 Task: In the  document Nativeamericanheritageplan.odt Insert the command  'Suggesting 'Email the file to   'softage.6@softage.net', with message attached Important: I've emailed you crucial details. Please make sure to go through it thoroughly. and file type: Microsoft Word
Action: Mouse moved to (327, 401)
Screenshot: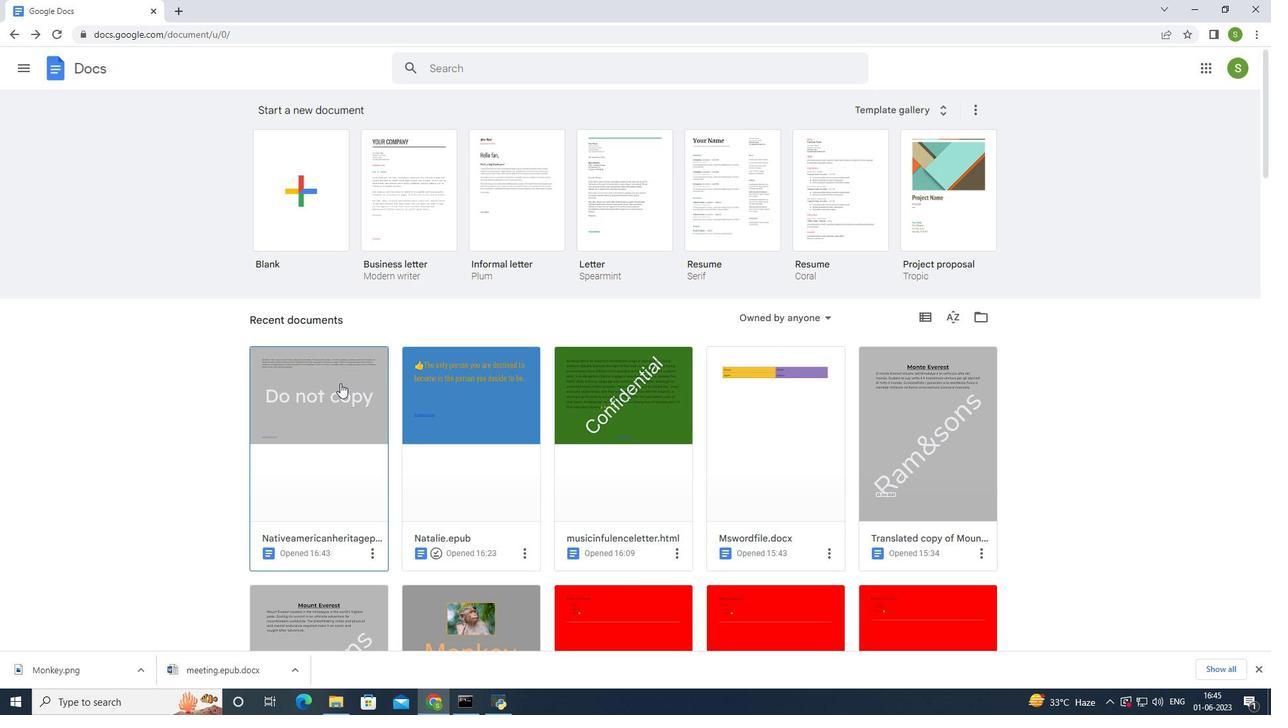 
Action: Mouse pressed left at (327, 401)
Screenshot: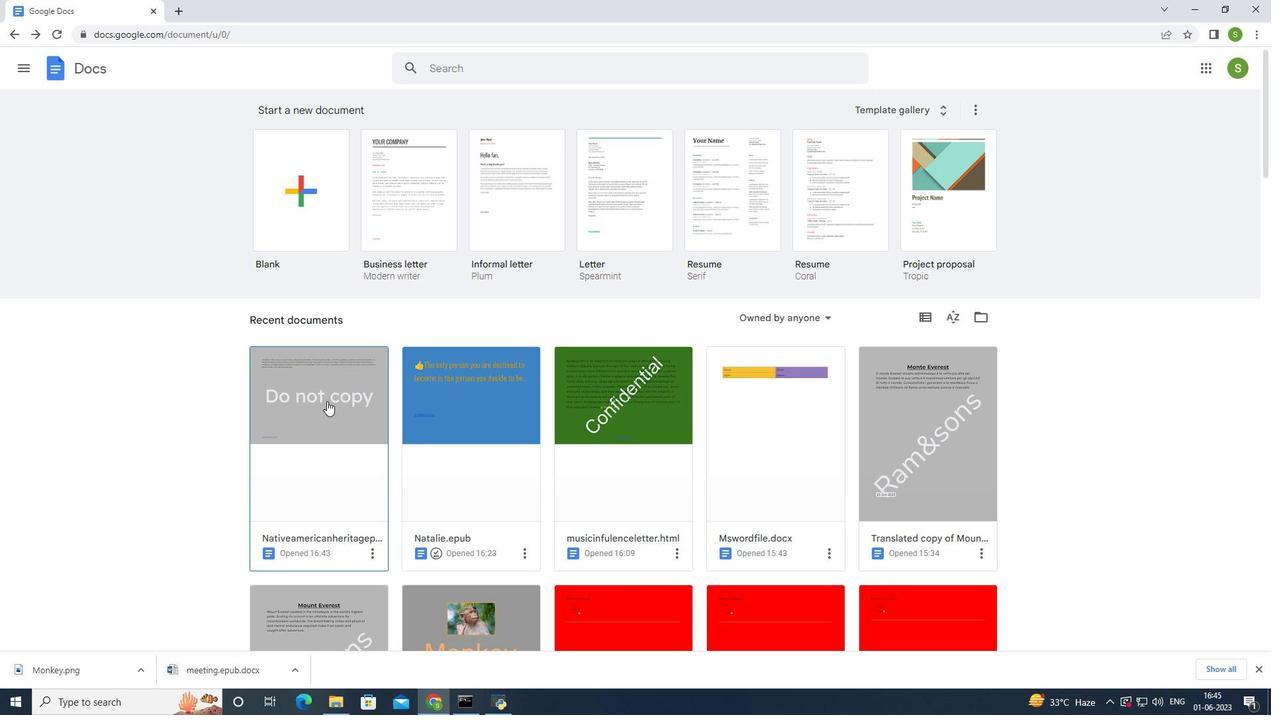 
Action: Mouse moved to (1187, 109)
Screenshot: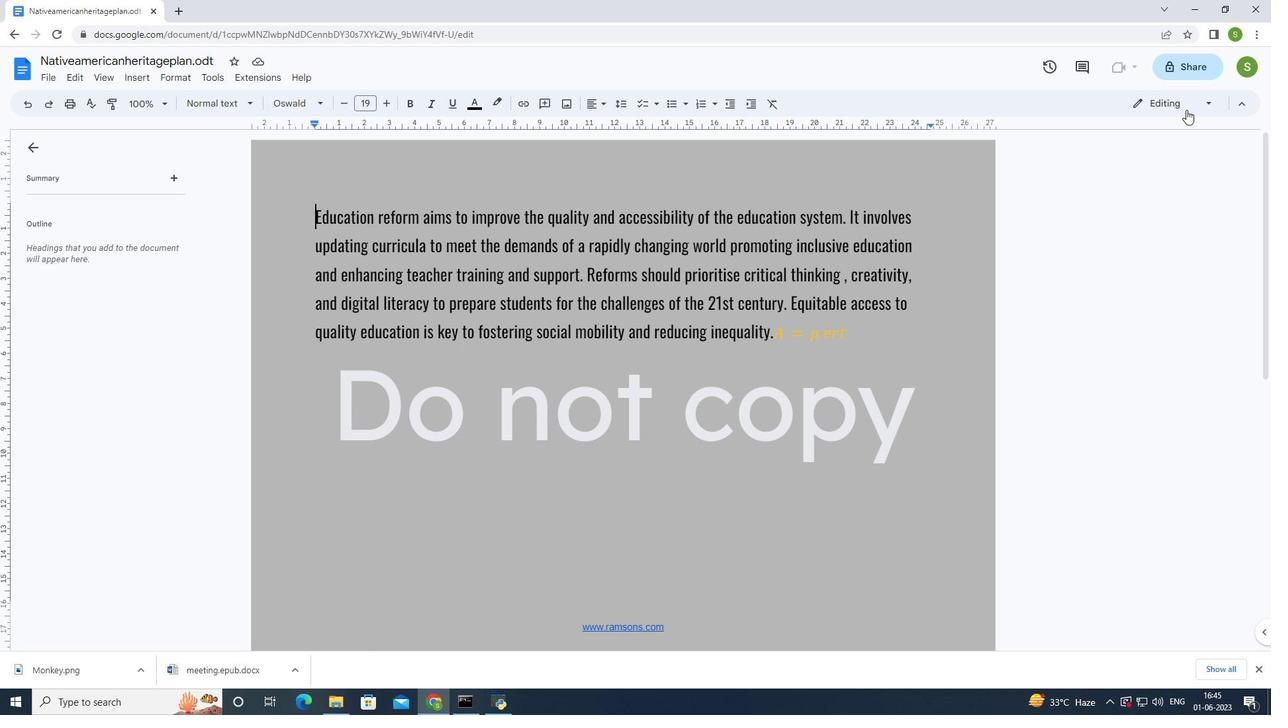 
Action: Mouse pressed left at (1187, 109)
Screenshot: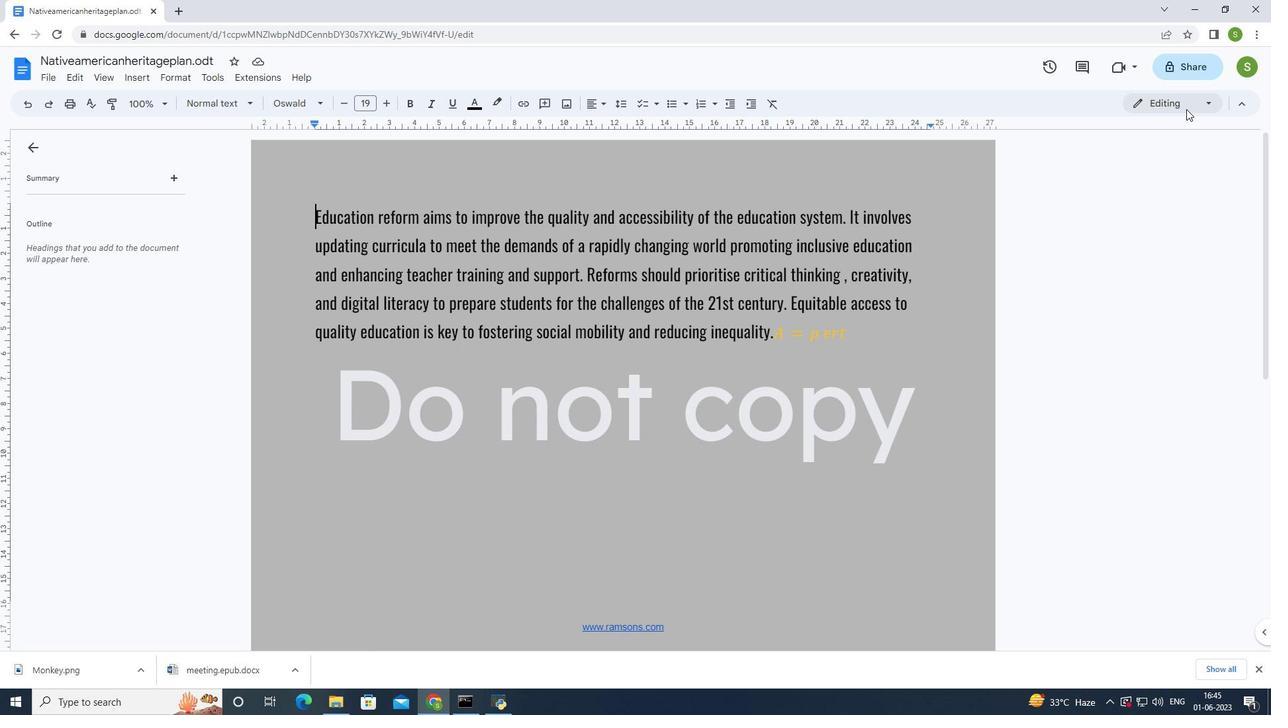 
Action: Mouse moved to (1171, 169)
Screenshot: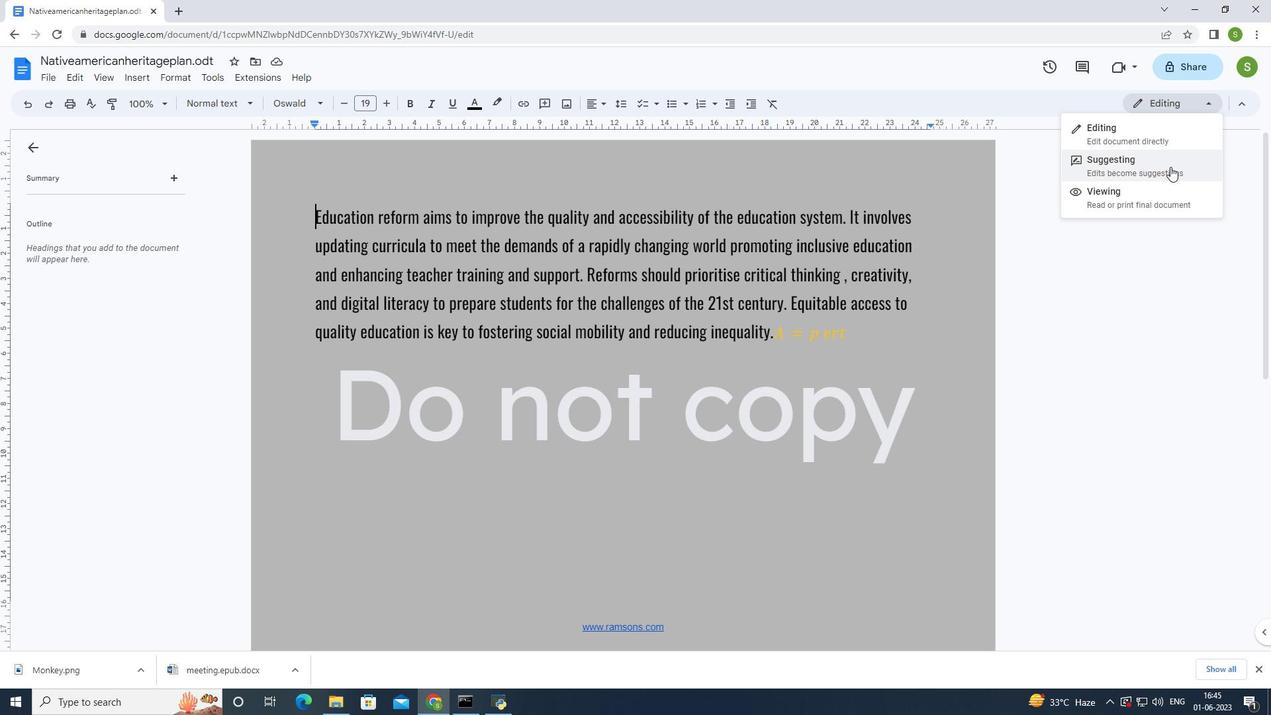 
Action: Mouse pressed left at (1171, 169)
Screenshot: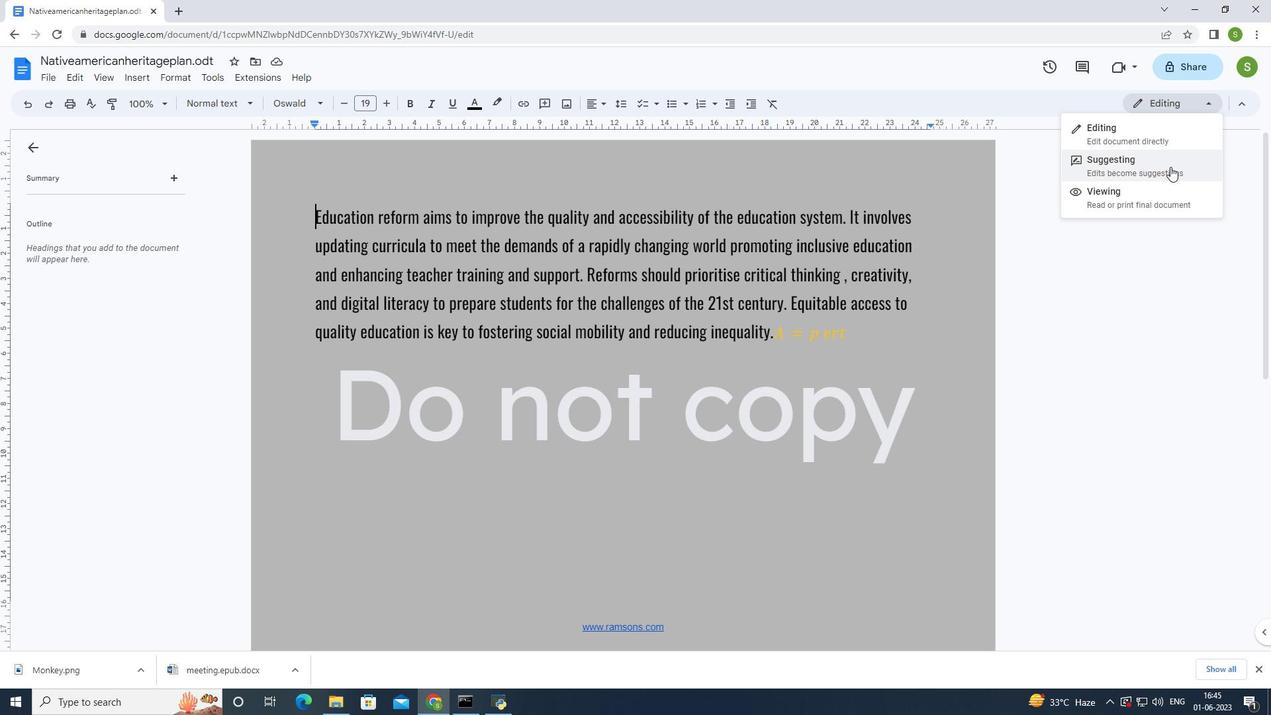 
Action: Mouse moved to (56, 80)
Screenshot: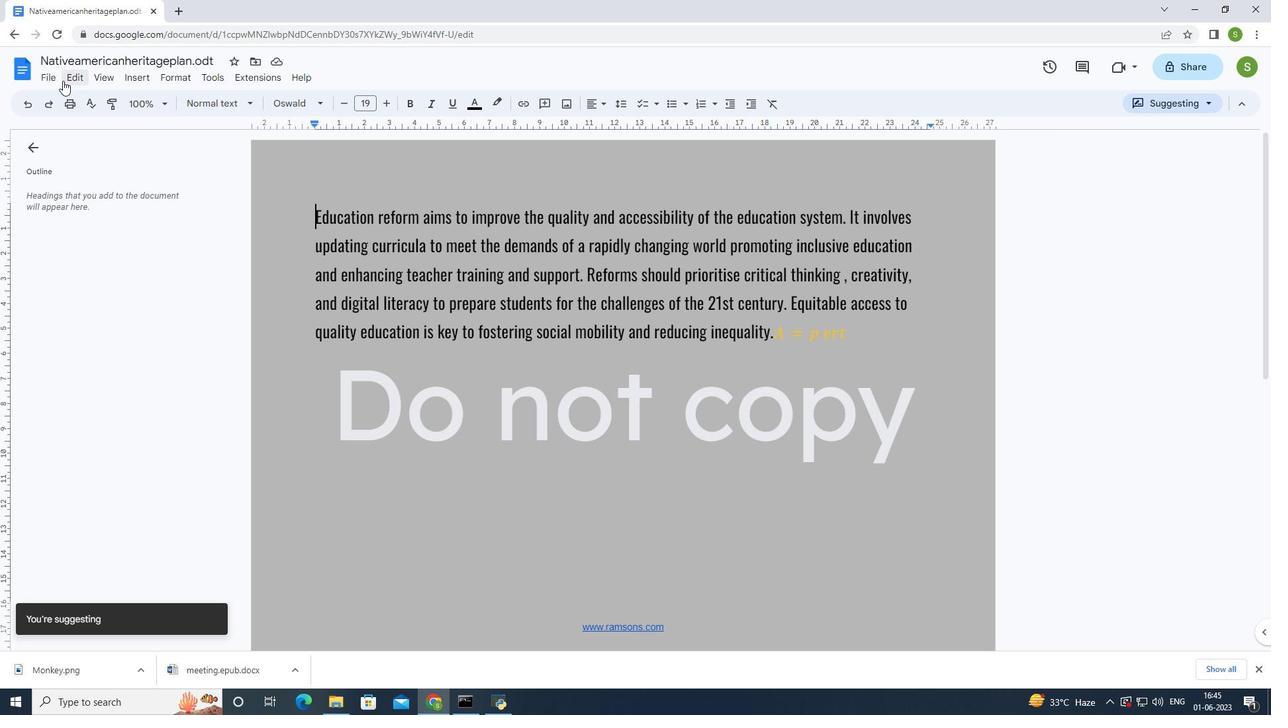 
Action: Mouse pressed left at (56, 80)
Screenshot: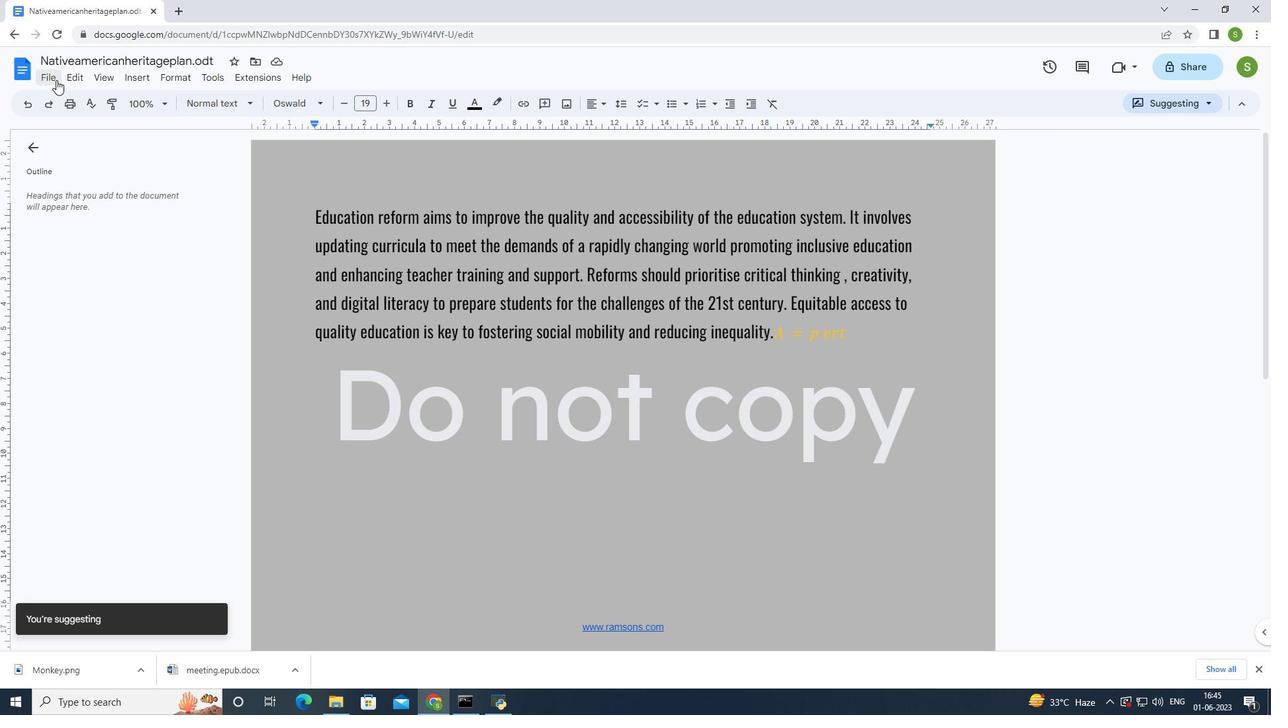 
Action: Mouse moved to (80, 192)
Screenshot: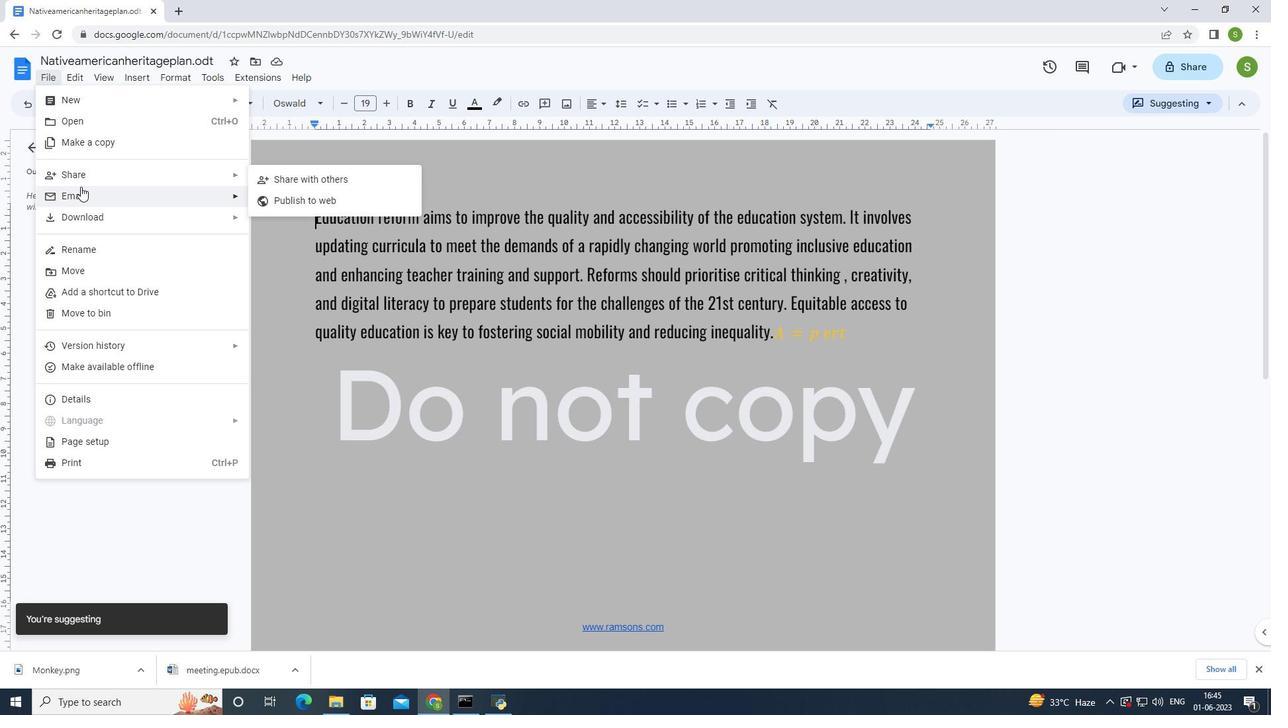
Action: Mouse pressed left at (80, 192)
Screenshot: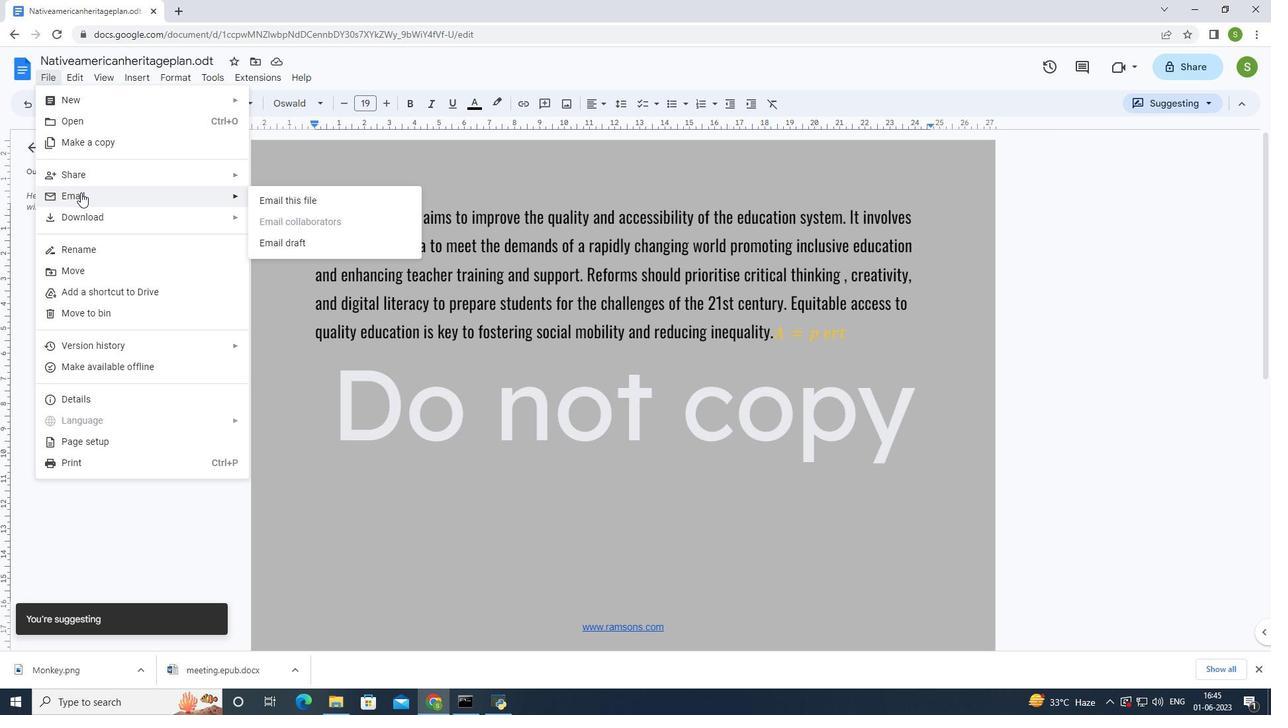 
Action: Mouse moved to (303, 206)
Screenshot: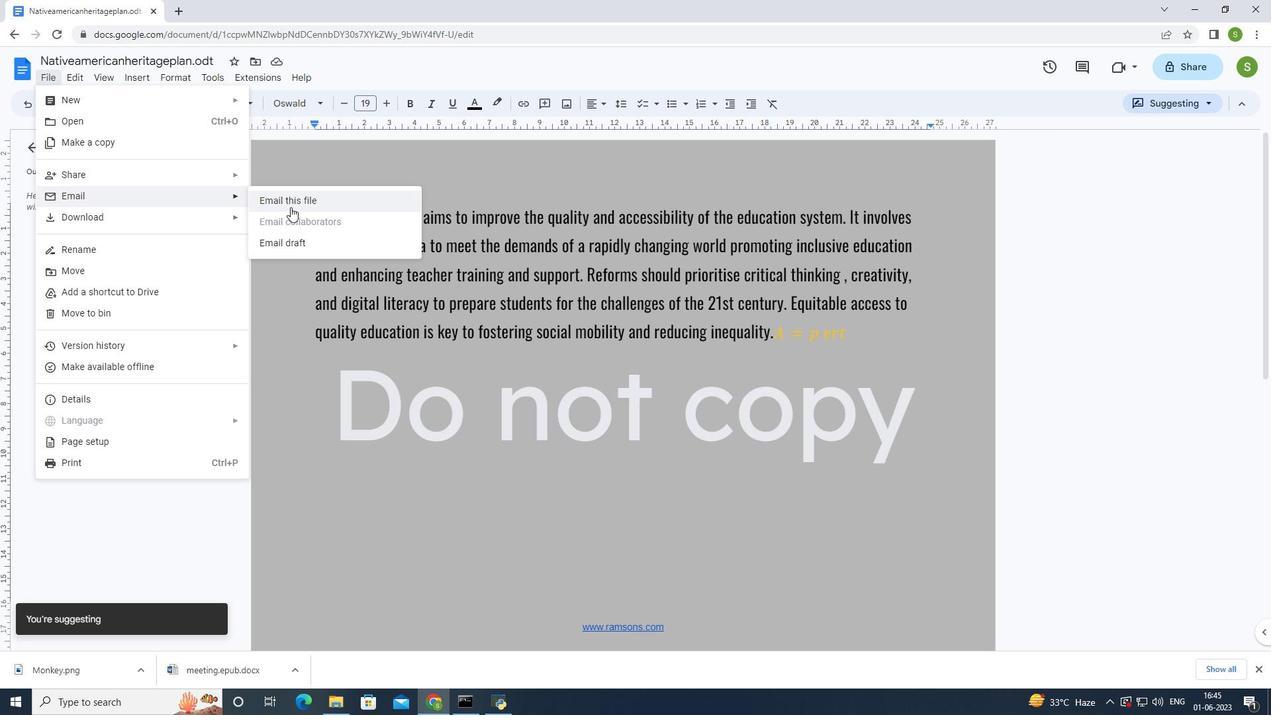 
Action: Mouse pressed left at (303, 206)
Screenshot: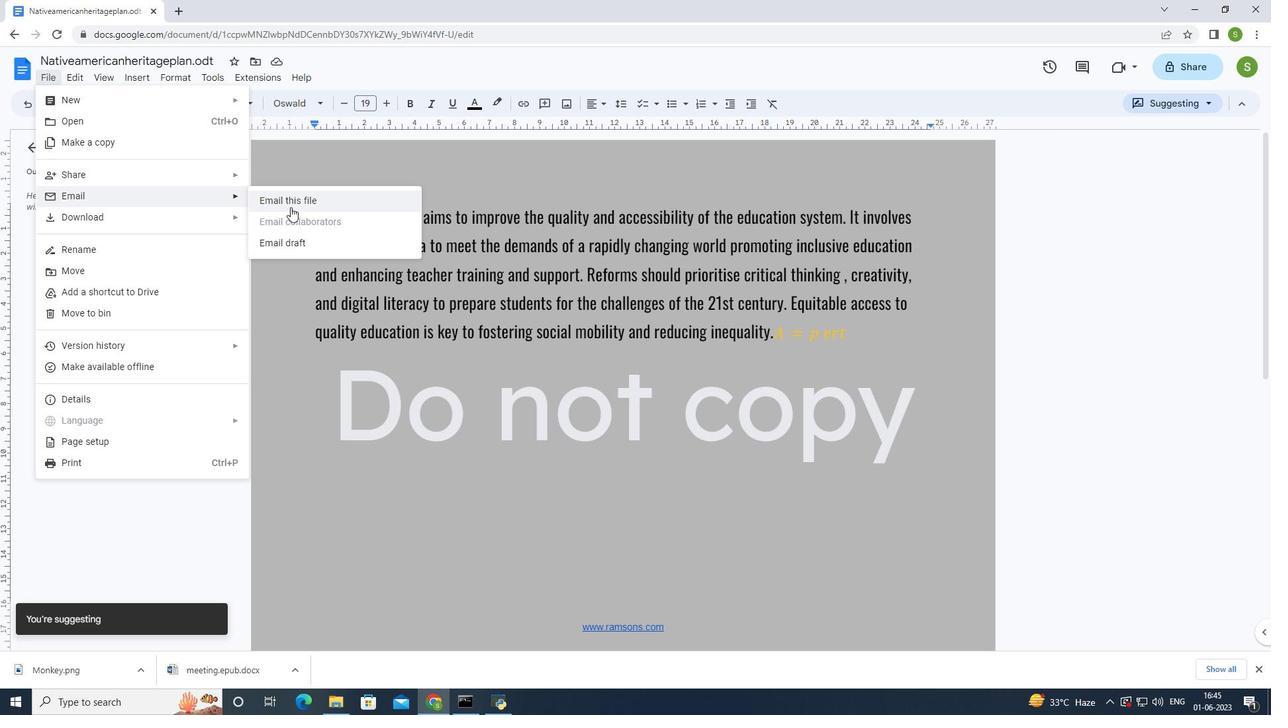 
Action: Mouse moved to (610, 182)
Screenshot: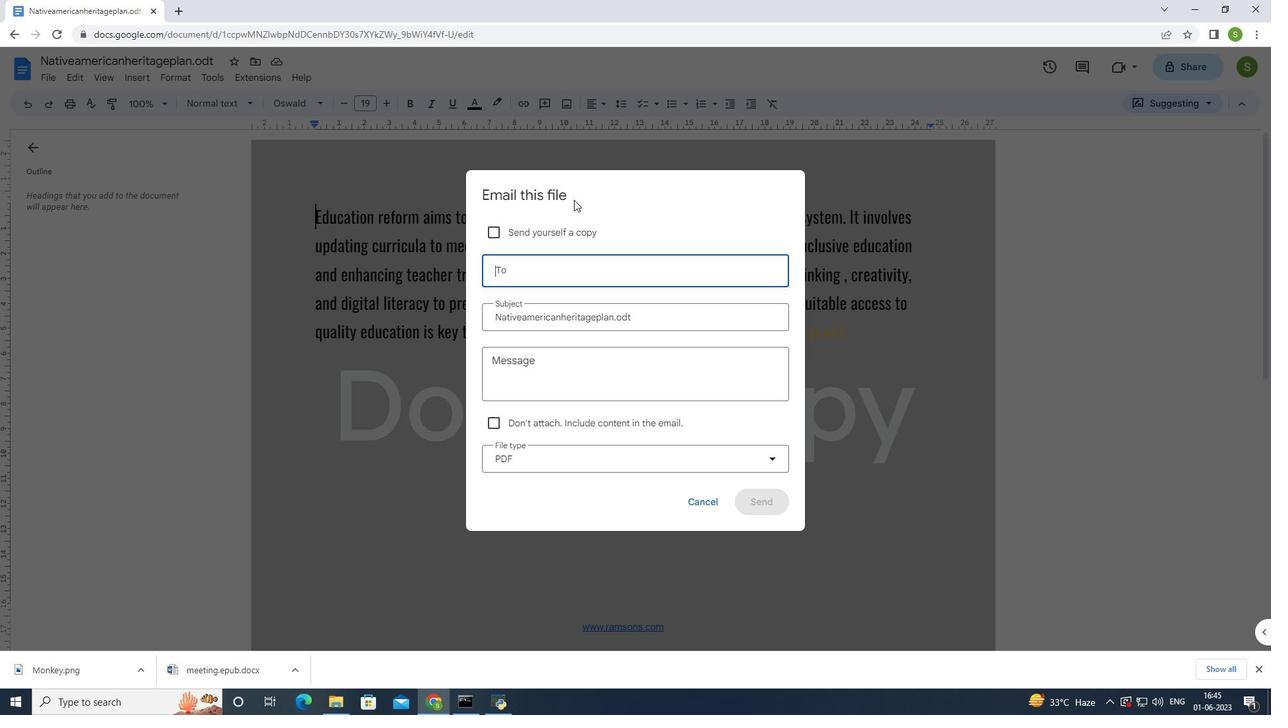 
Action: Key pressed softage.6<Key.shift>@softage
Screenshot: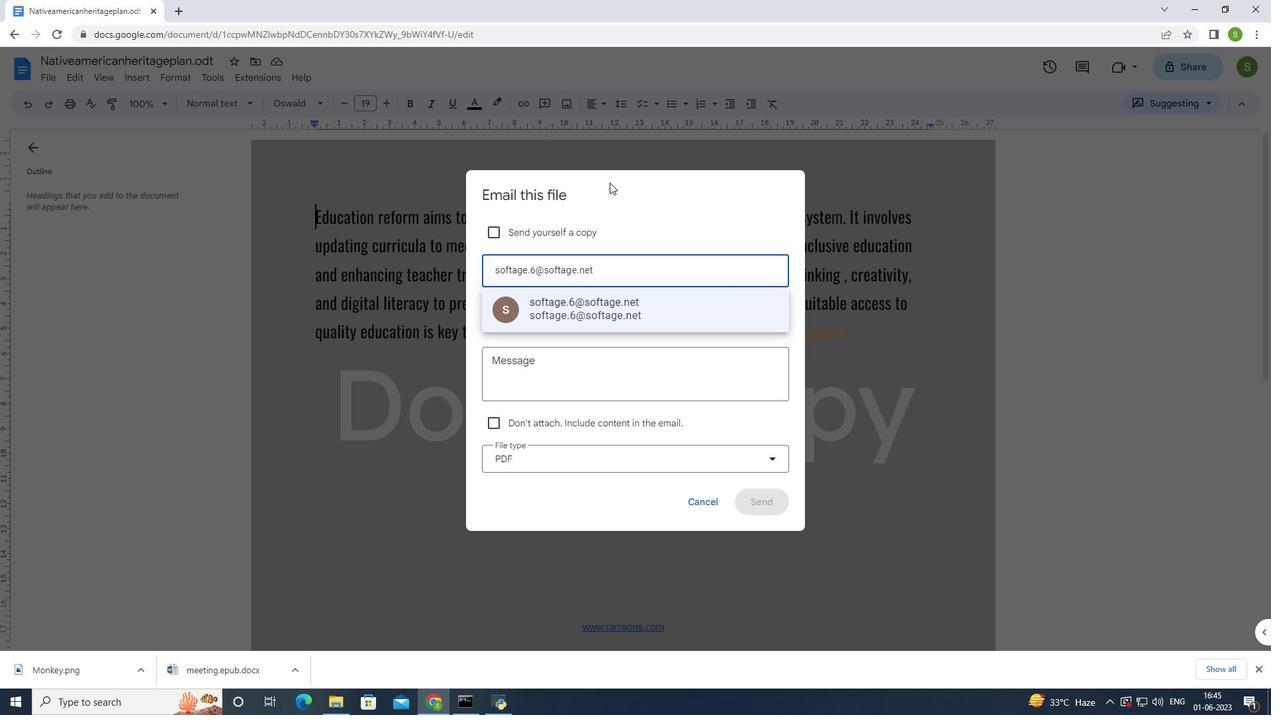 
Action: Mouse moved to (648, 189)
Screenshot: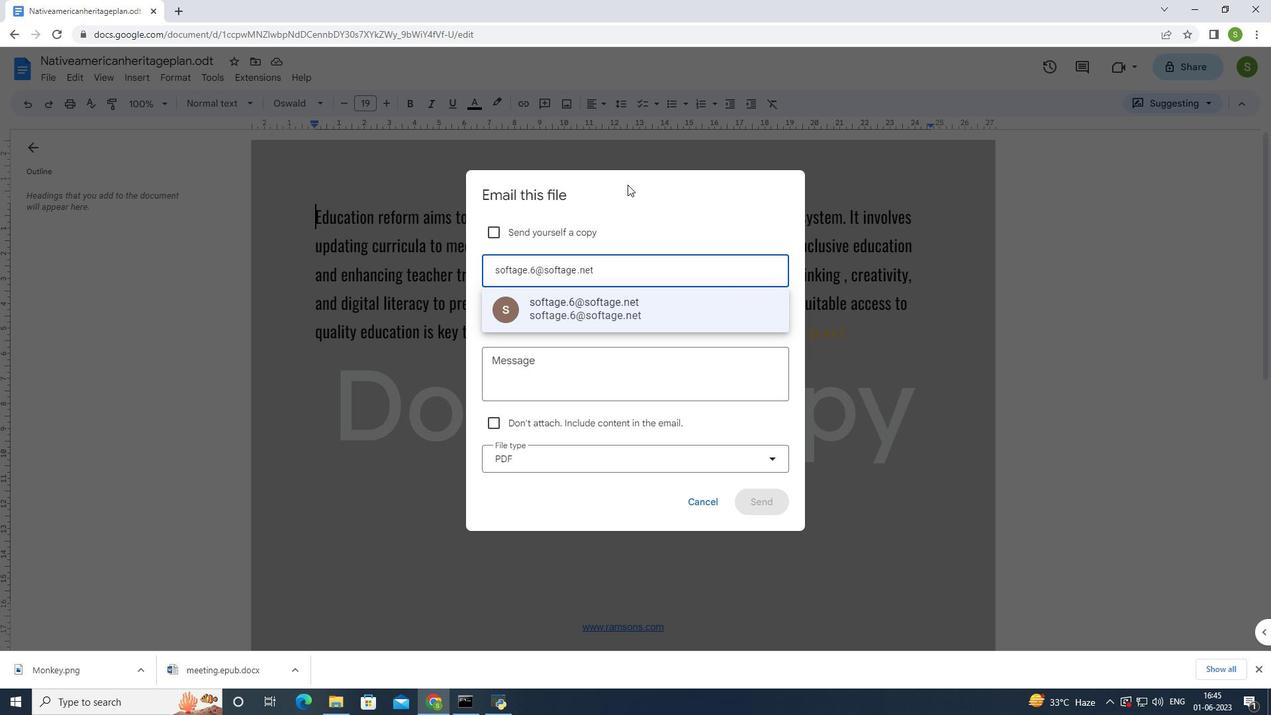 
Action: Key pressed .net<Key.enter>
Screenshot: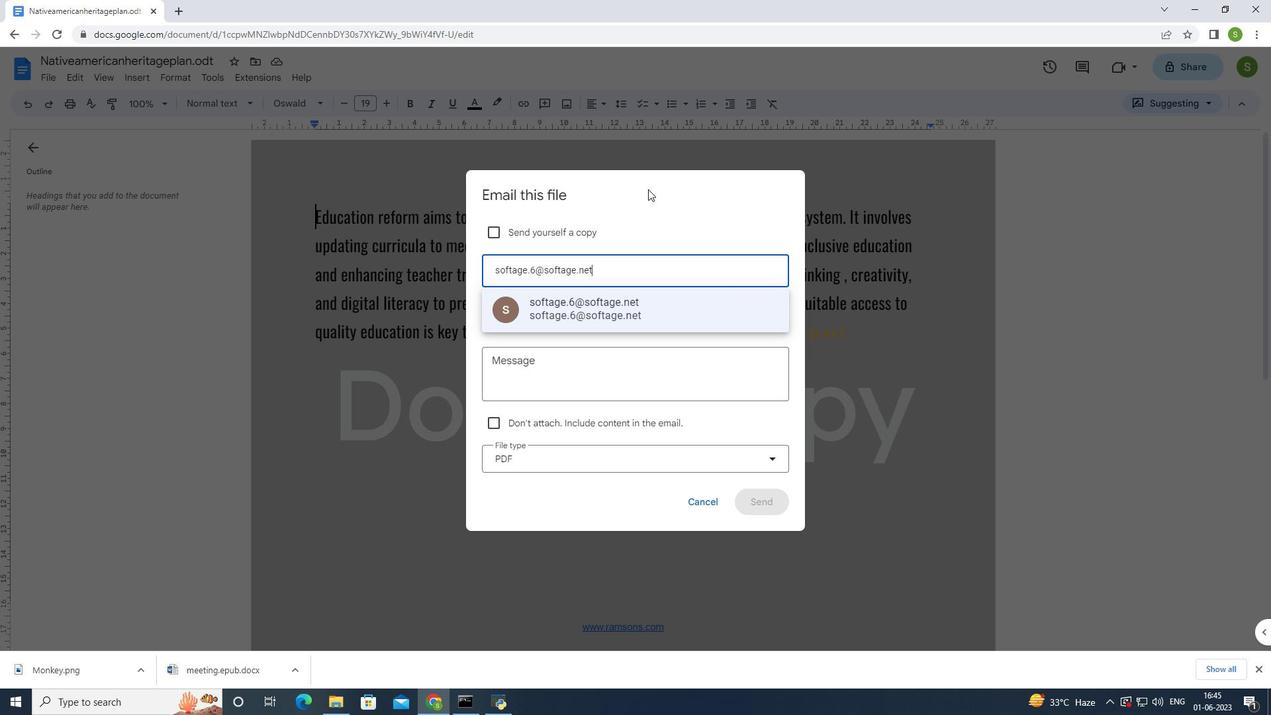 
Action: Mouse moved to (588, 351)
Screenshot: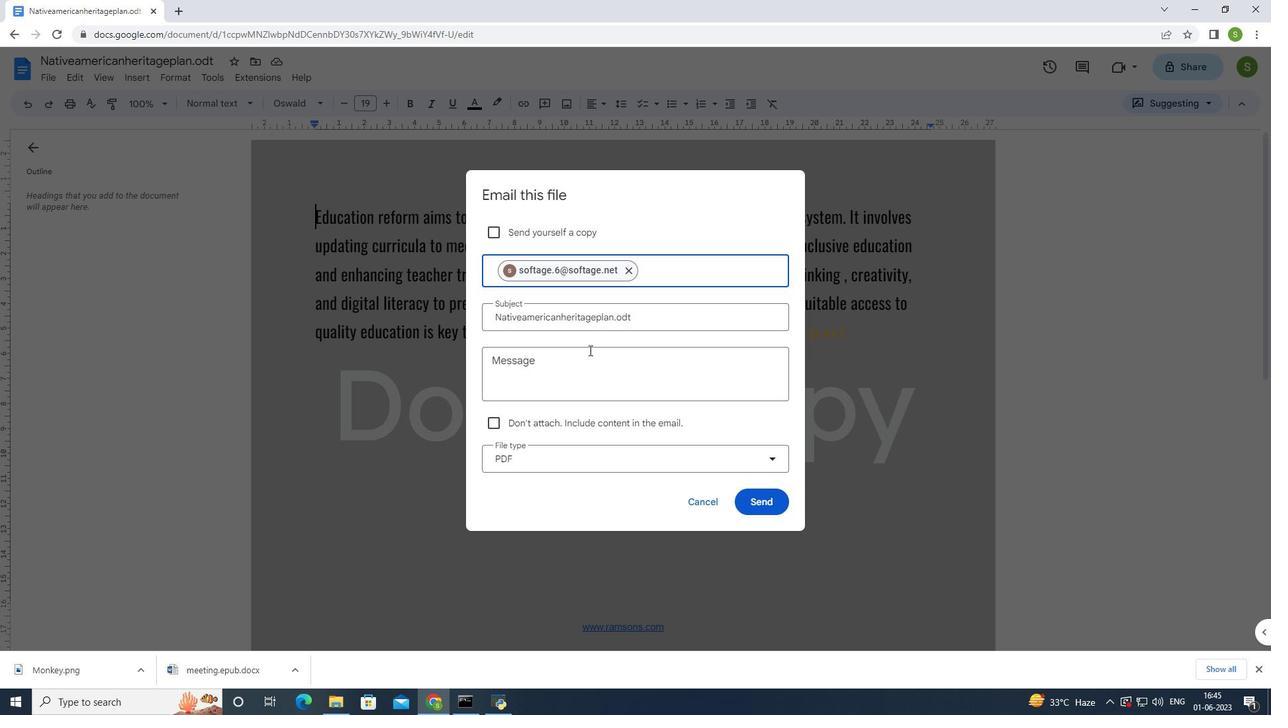 
Action: Mouse pressed left at (588, 351)
Screenshot: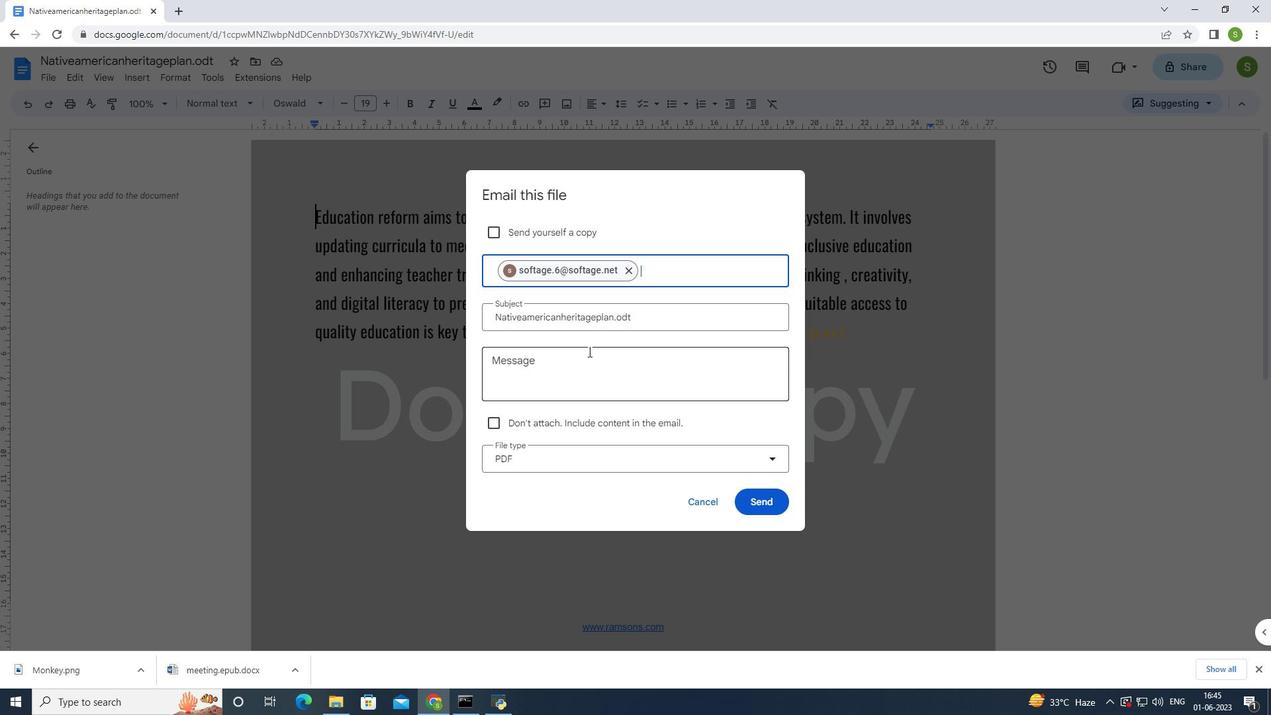 
Action: Mouse moved to (583, 307)
Screenshot: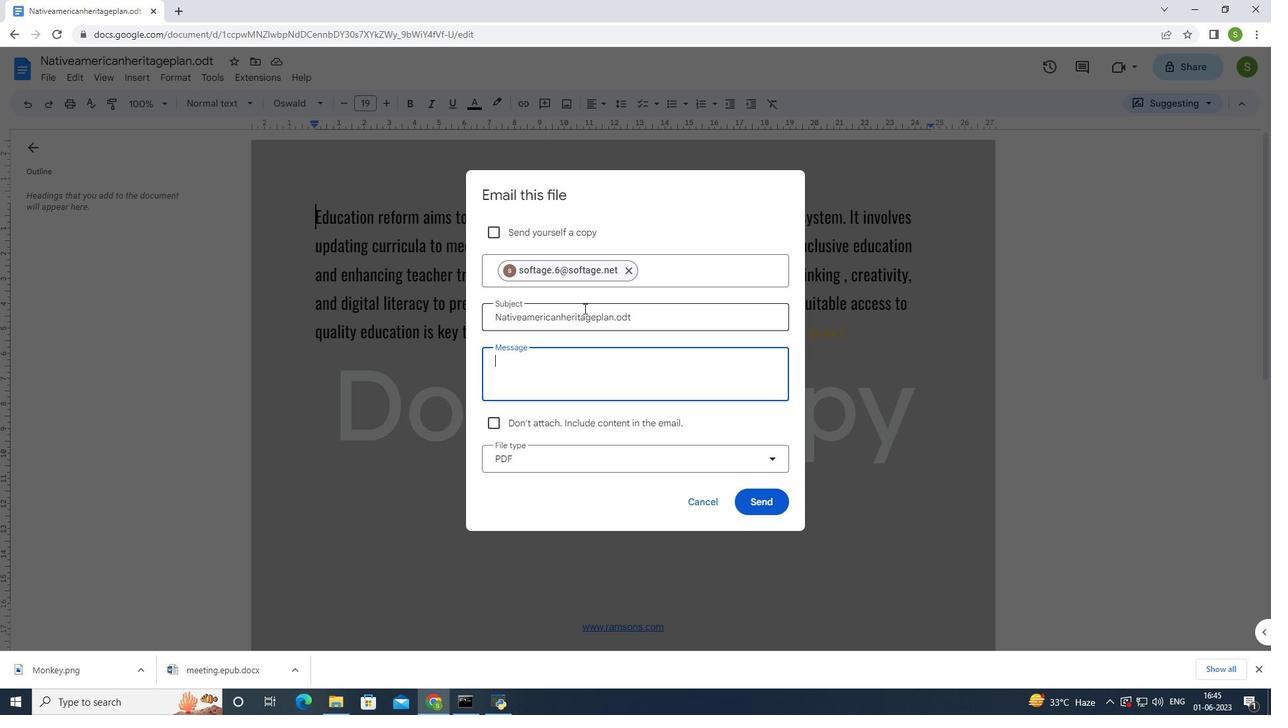 
Action: Key pressed <Key.shift>I've<Key.space>e,<Key.backspace>mailed<Key.space>you<Key.space>crucial<Key.space>details.<Key.space><Key.shift>Please<Key.space>make<Key.space>sure<Key.space>to<Key.space>go<Key.space>through<Key.space>it<Key.space>thoroughly.
Screenshot: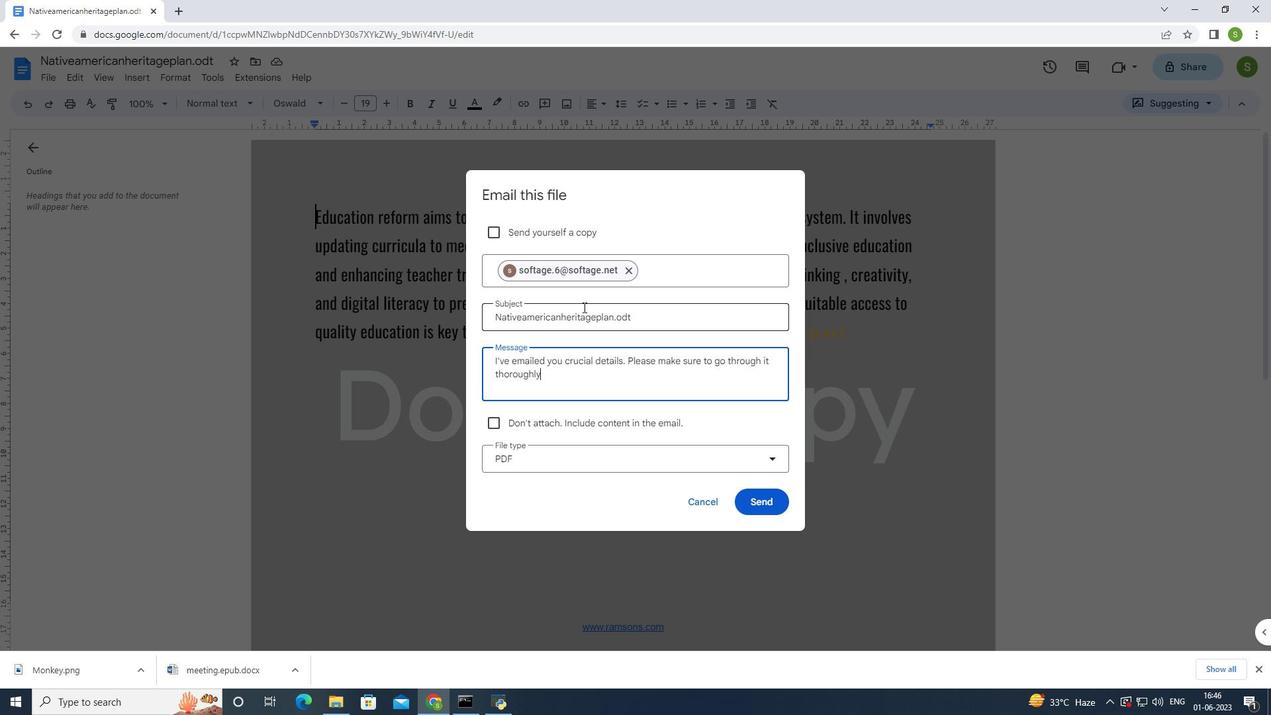 
Action: Mouse moved to (553, 459)
Screenshot: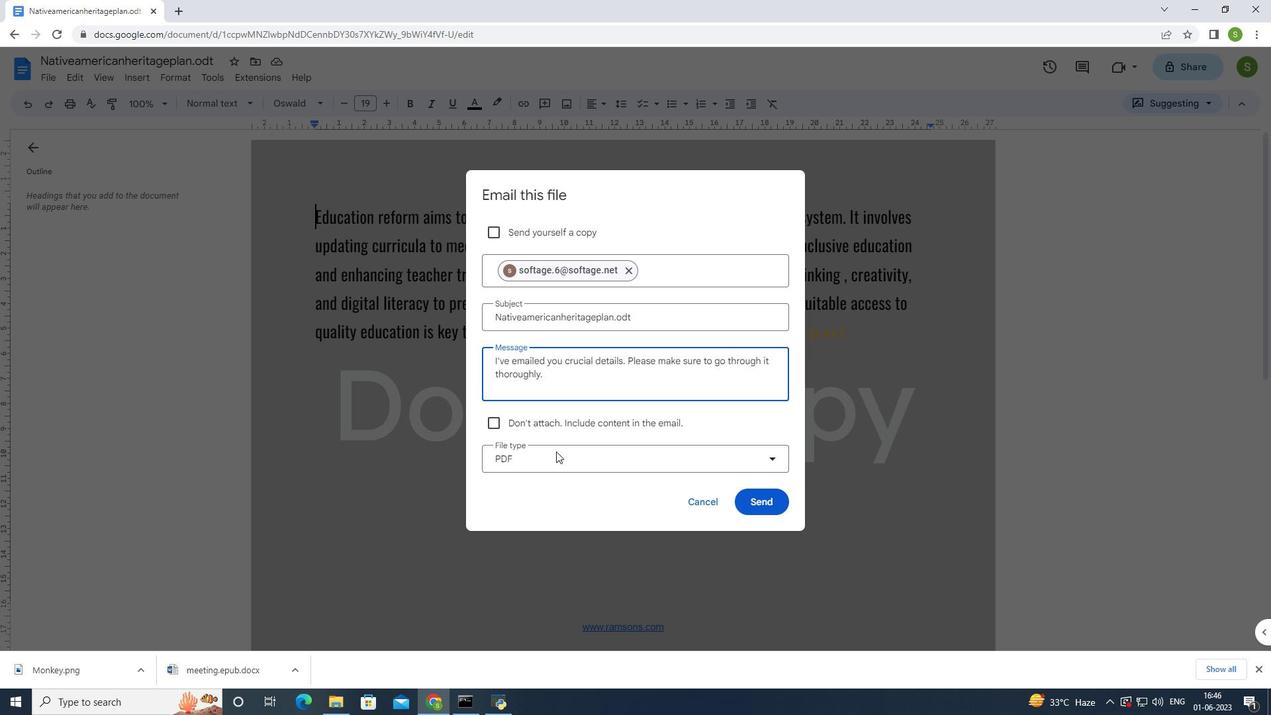 
Action: Mouse pressed left at (553, 459)
Screenshot: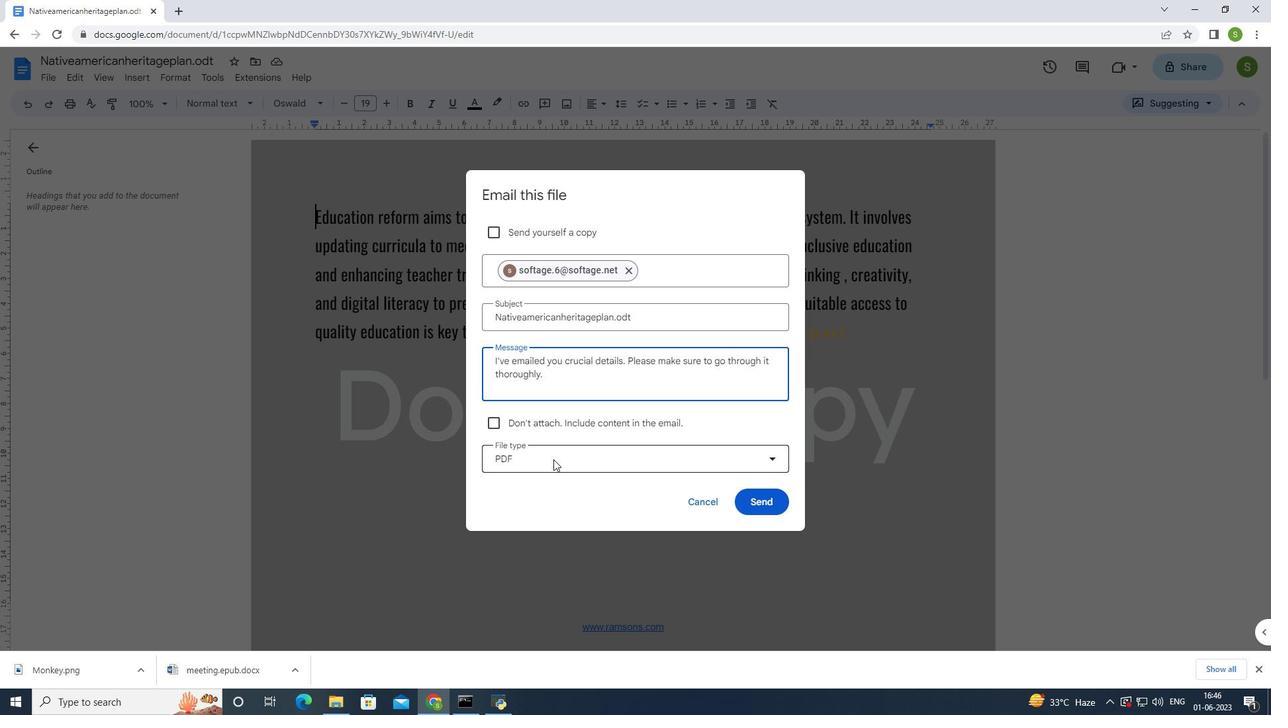 
Action: Mouse moved to (614, 575)
Screenshot: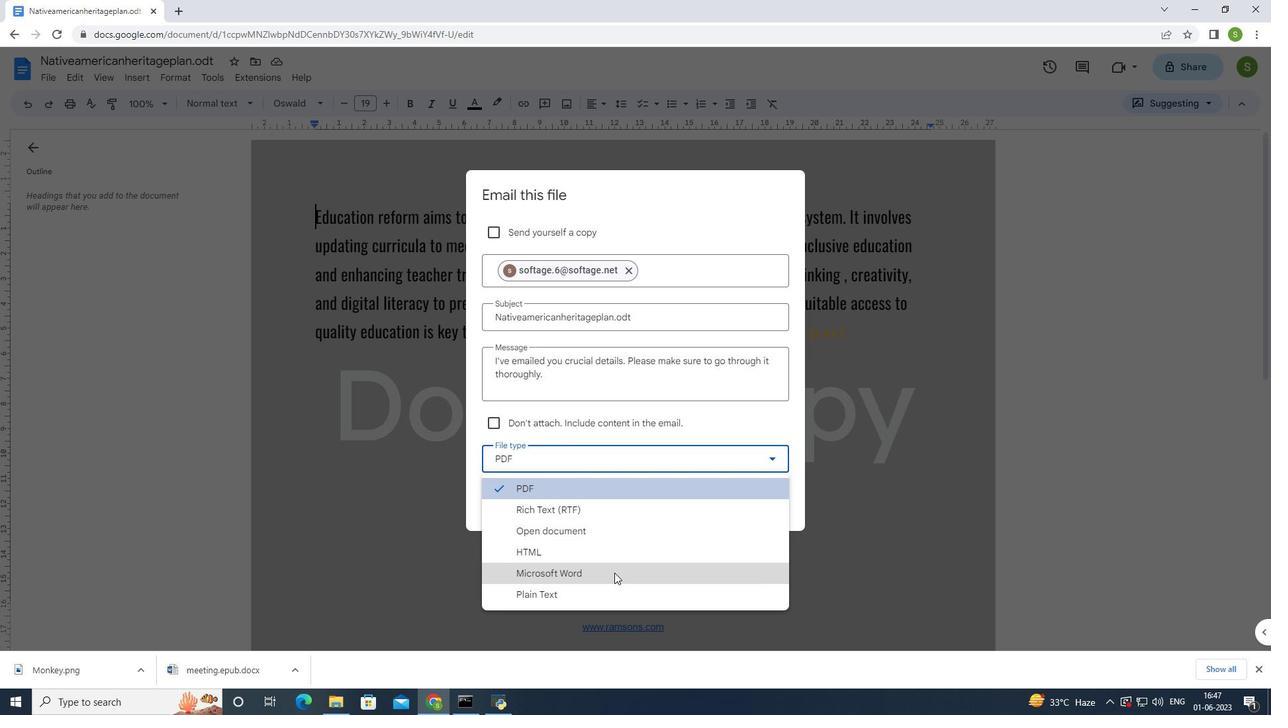 
Action: Mouse pressed left at (614, 575)
Screenshot: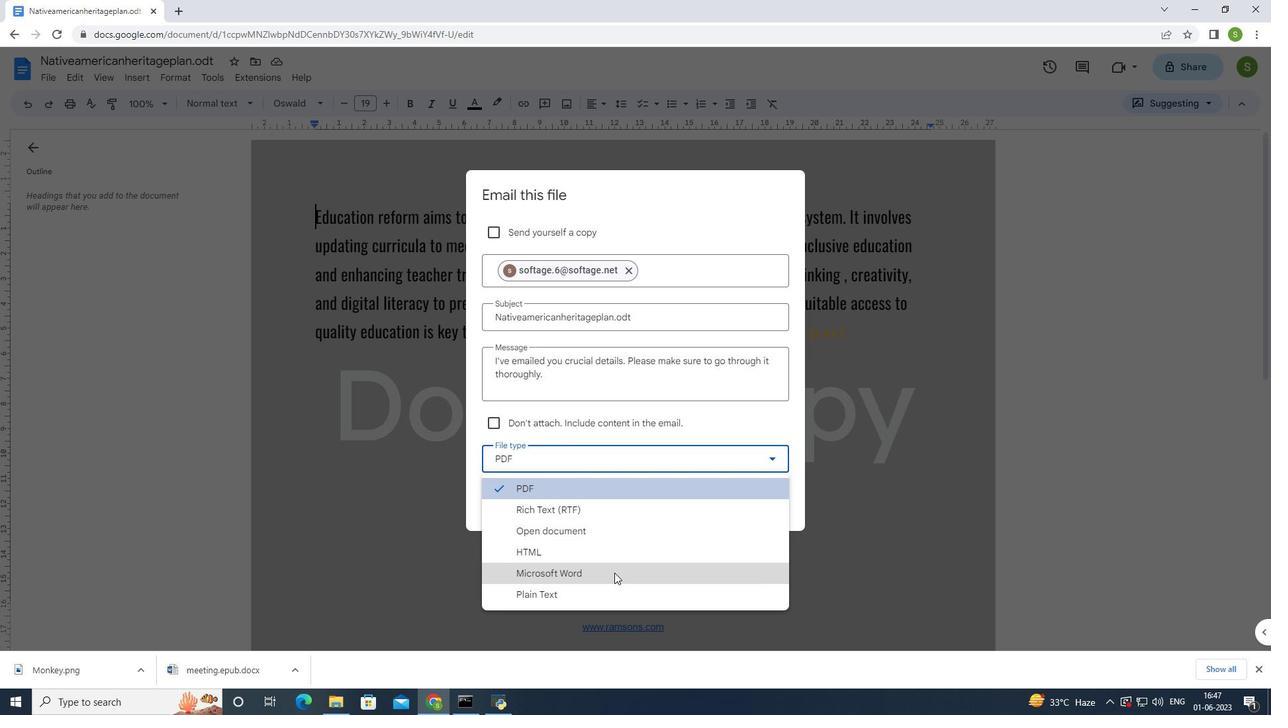 
Action: Mouse moved to (764, 497)
Screenshot: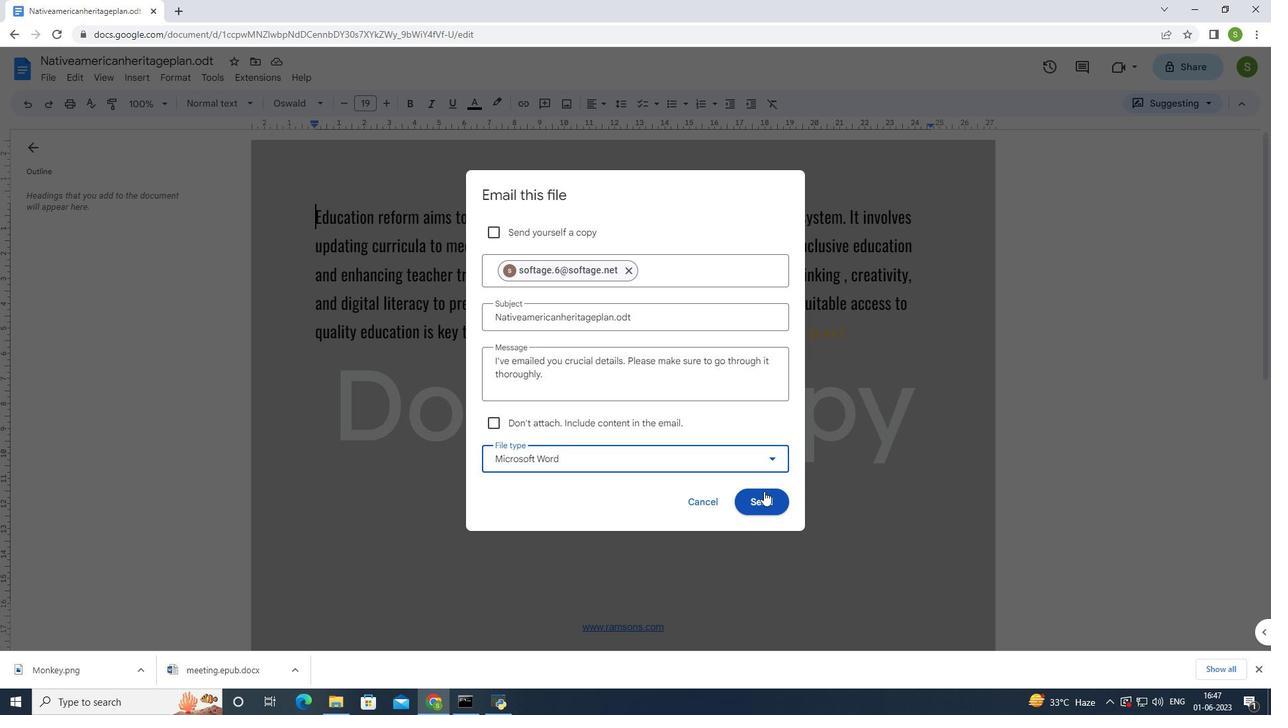 
Action: Mouse pressed left at (764, 497)
Screenshot: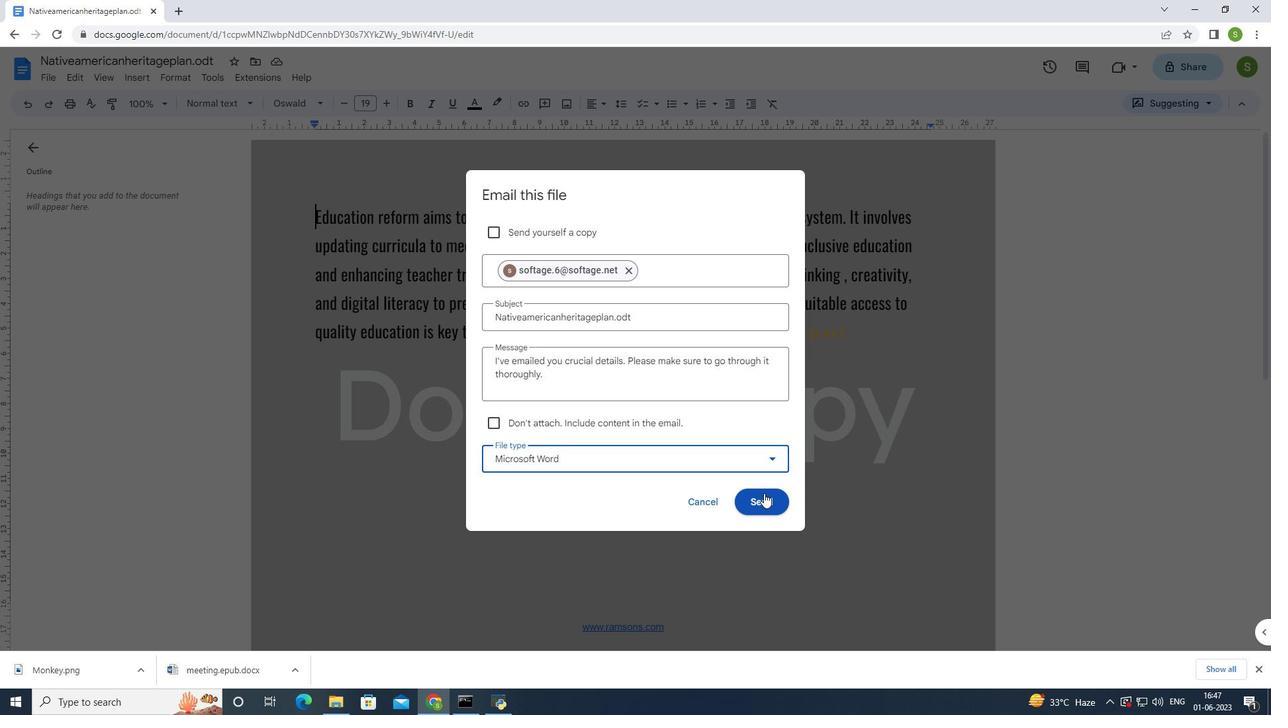 
Action: Mouse moved to (771, 491)
Screenshot: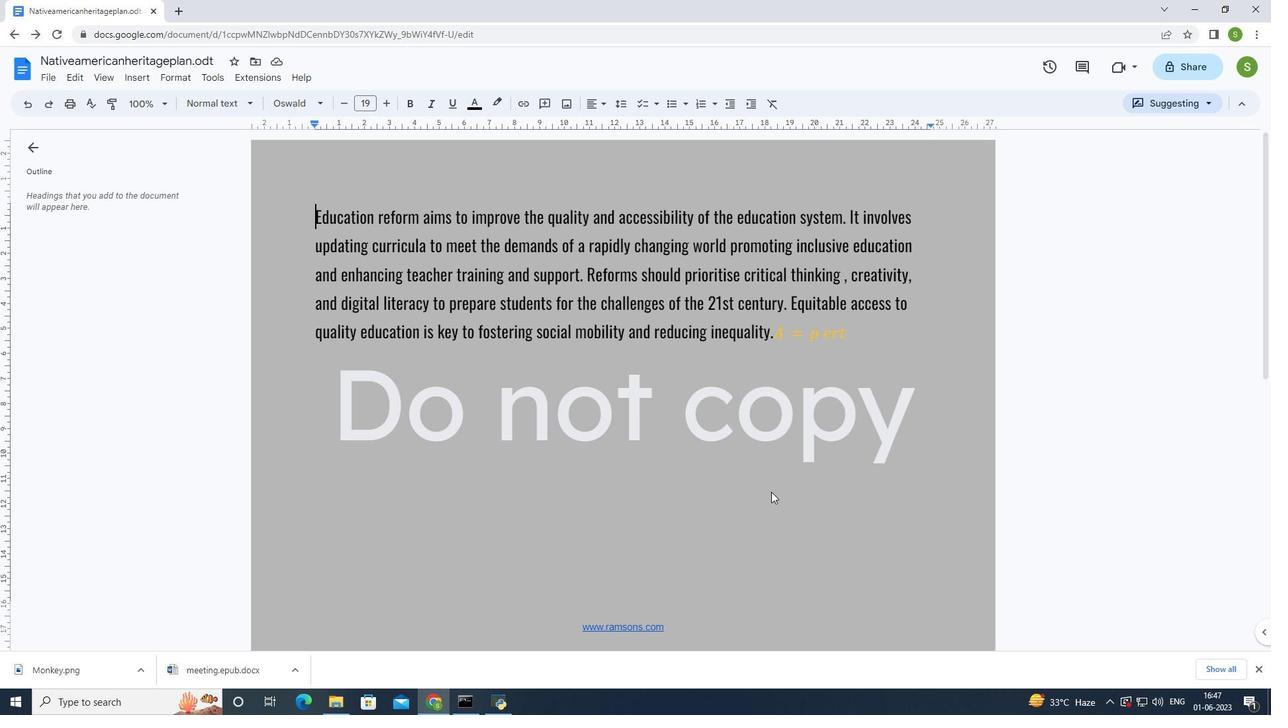 
